 Task: Add Unreal Dark Chocolate Peanut Gems to the cart.
Action: Mouse moved to (17, 60)
Screenshot: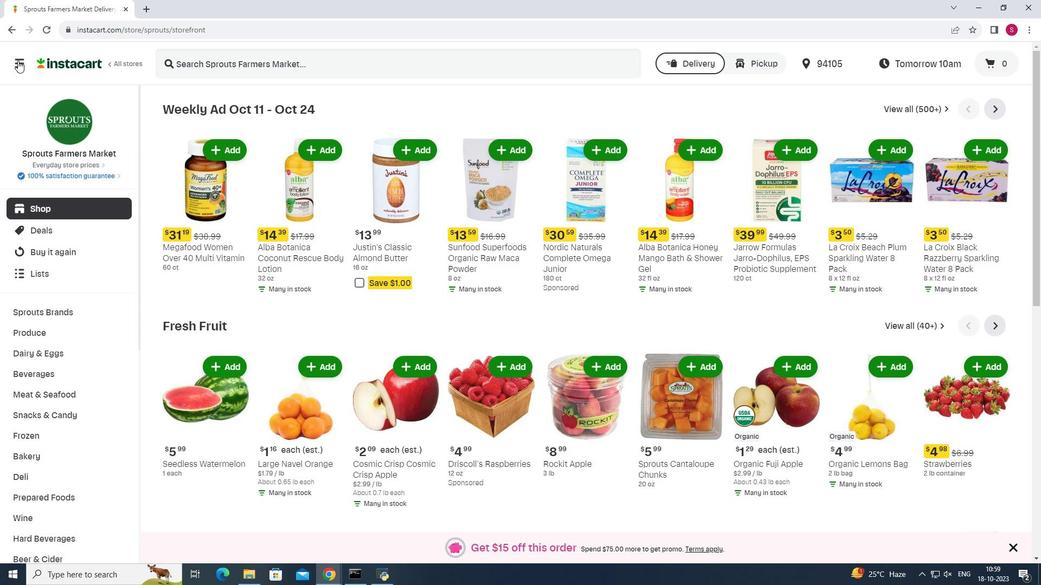 
Action: Mouse pressed left at (17, 60)
Screenshot: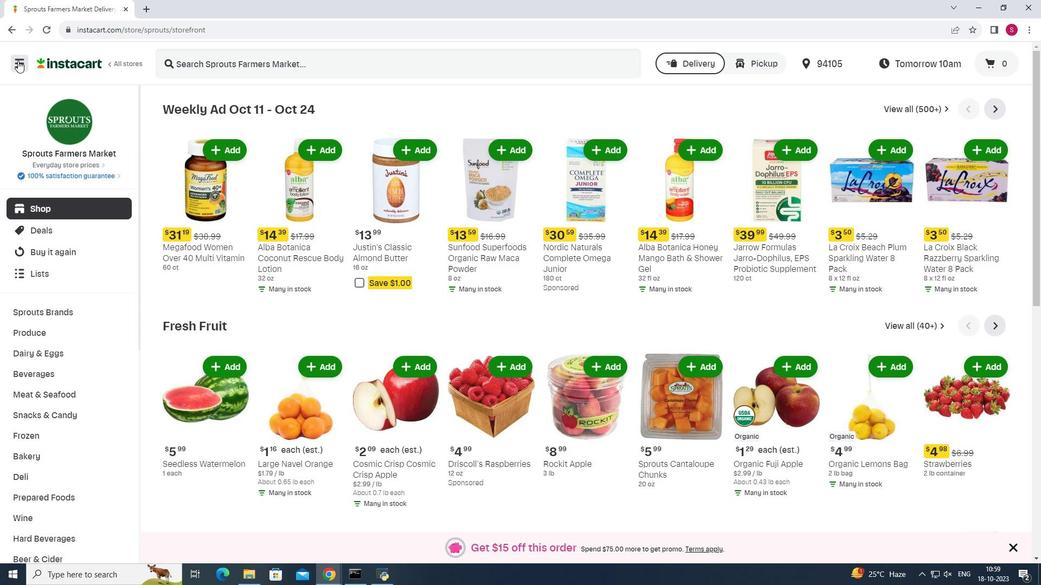
Action: Mouse moved to (68, 284)
Screenshot: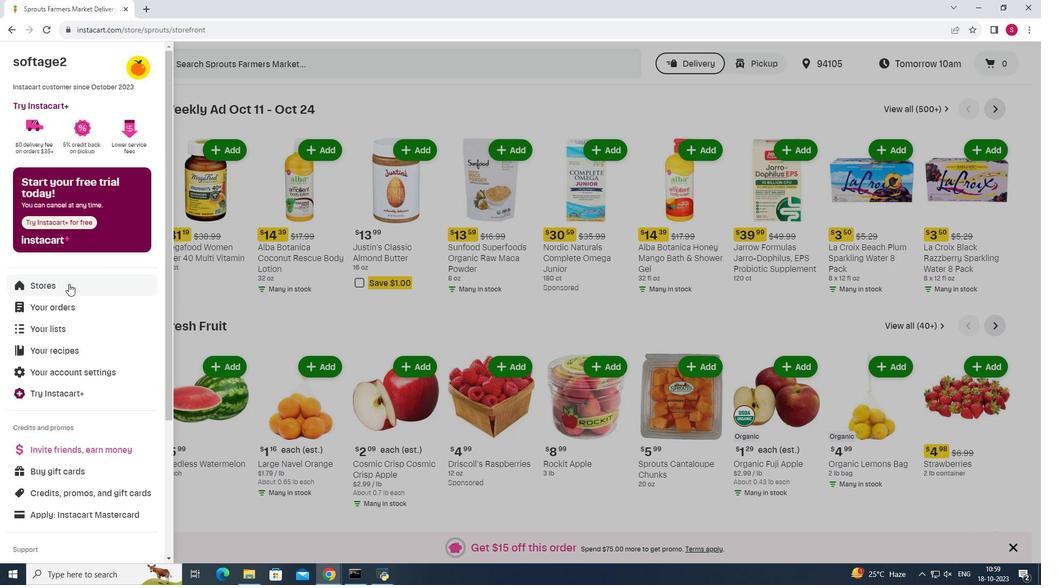 
Action: Mouse pressed left at (68, 284)
Screenshot: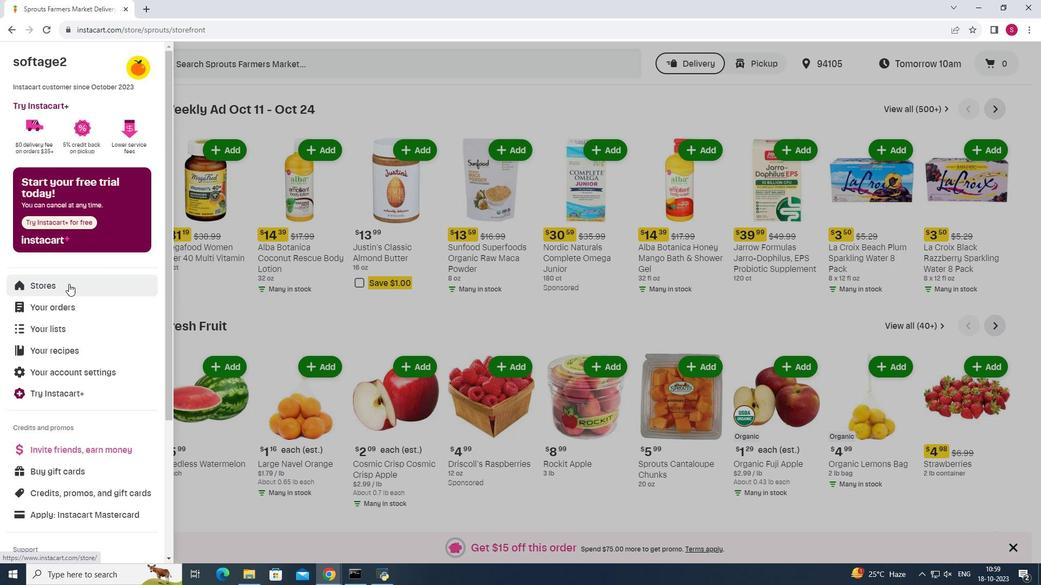 
Action: Mouse moved to (251, 94)
Screenshot: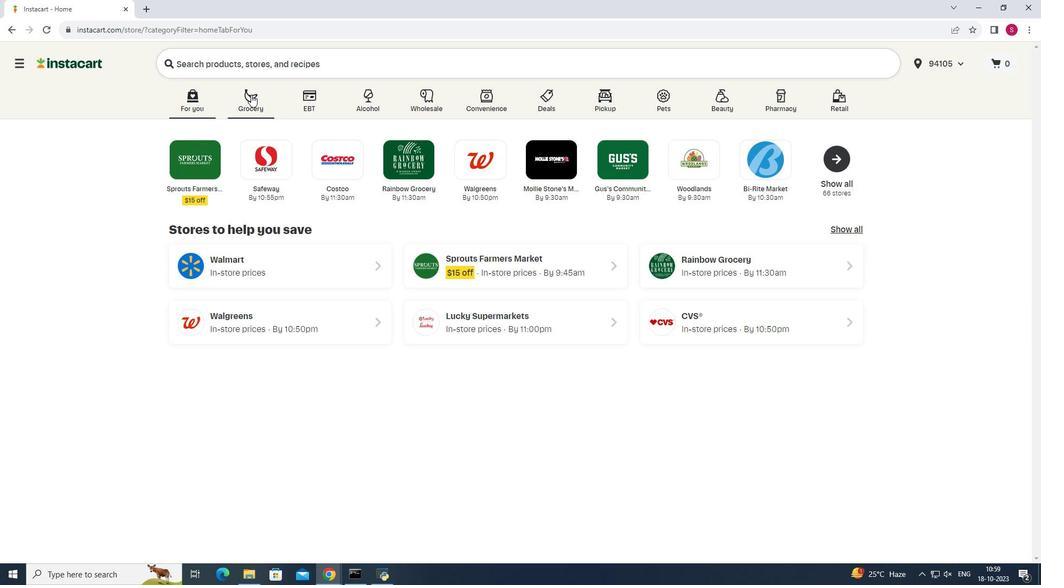 
Action: Mouse pressed left at (251, 94)
Screenshot: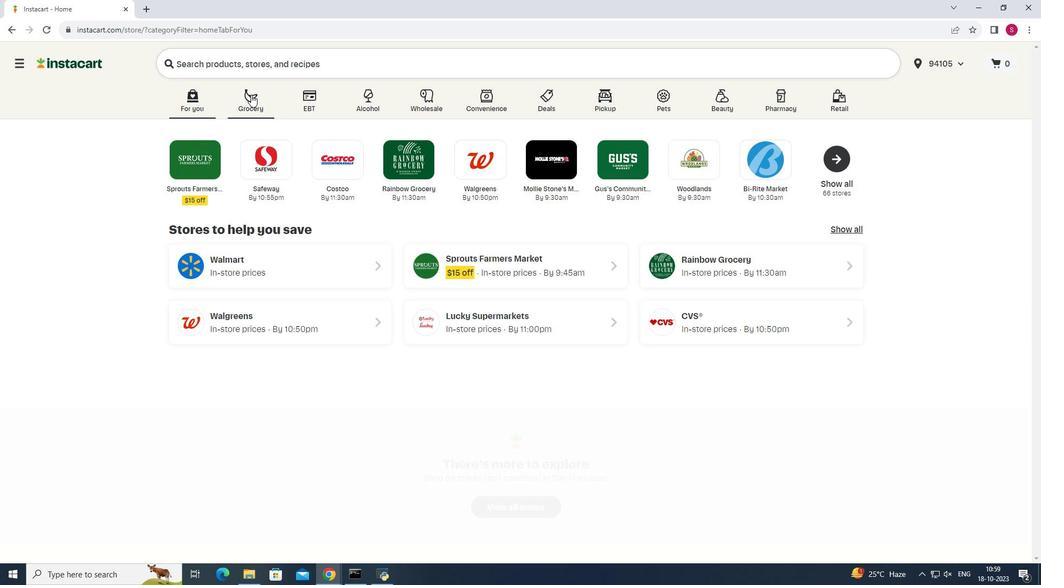 
Action: Mouse moved to (697, 146)
Screenshot: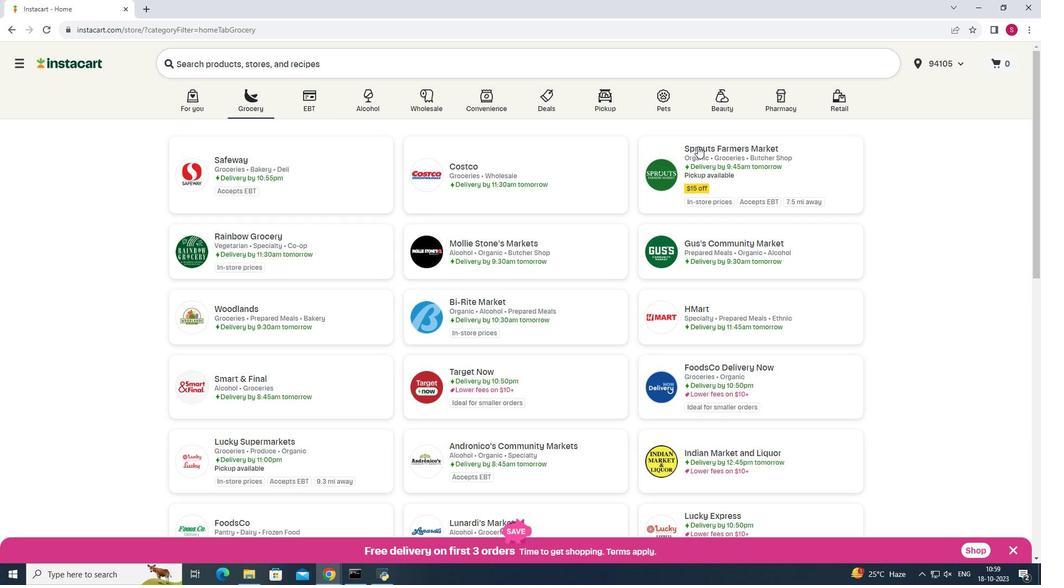 
Action: Mouse pressed left at (697, 146)
Screenshot: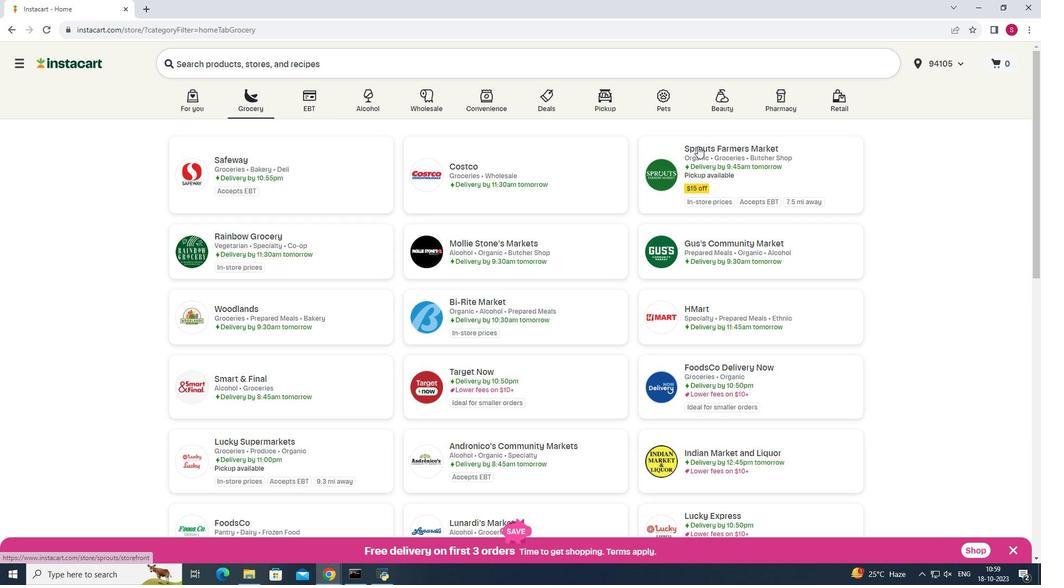 
Action: Mouse pressed left at (697, 146)
Screenshot: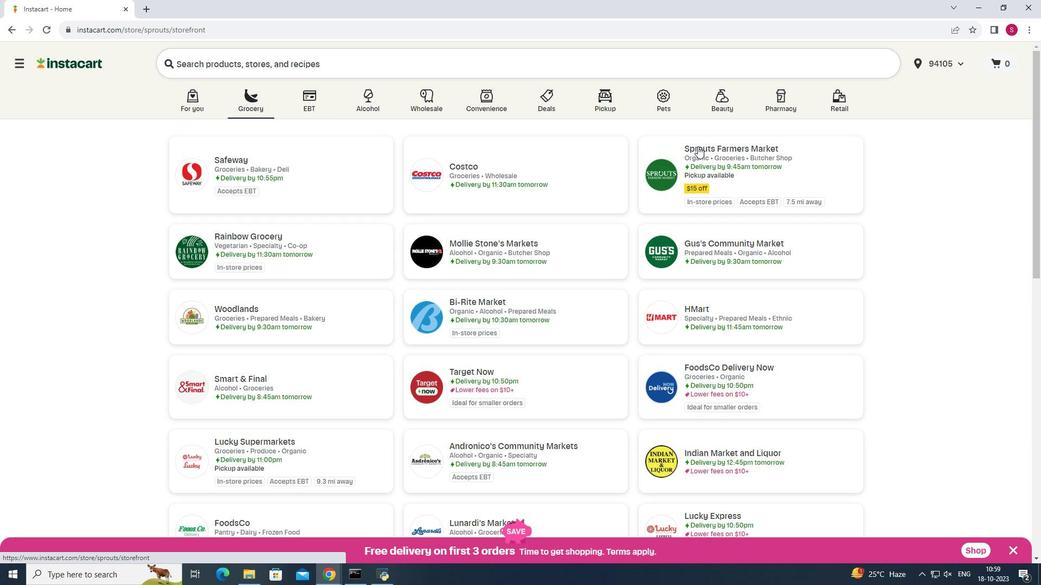 
Action: Mouse moved to (46, 415)
Screenshot: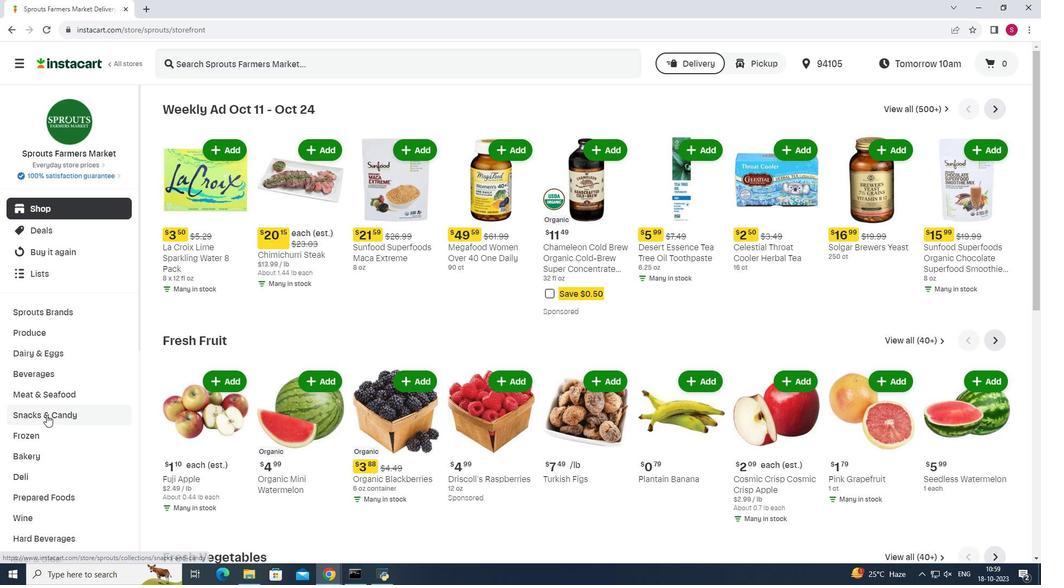 
Action: Mouse pressed left at (46, 415)
Screenshot: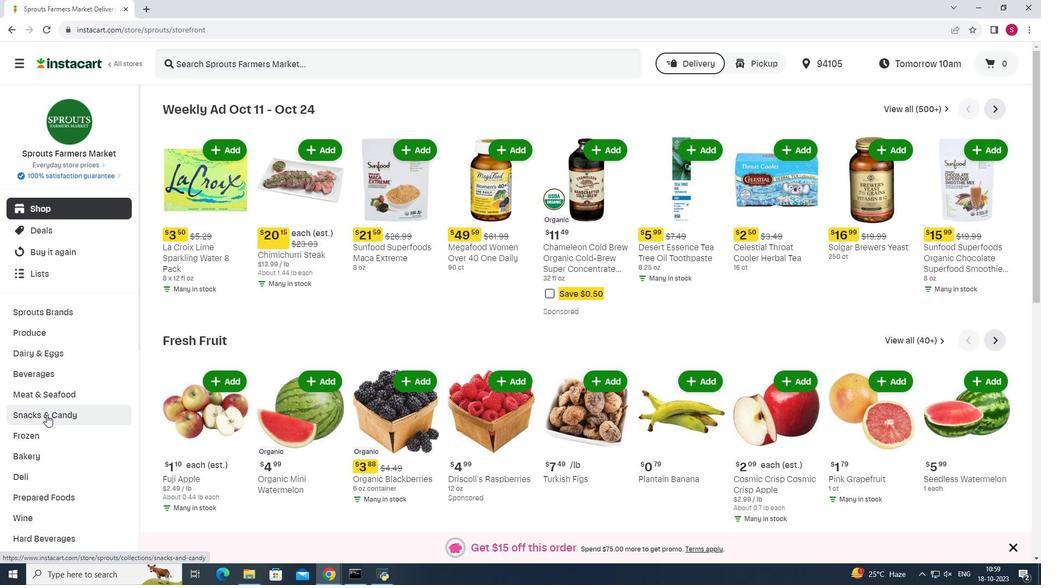 
Action: Mouse moved to (281, 132)
Screenshot: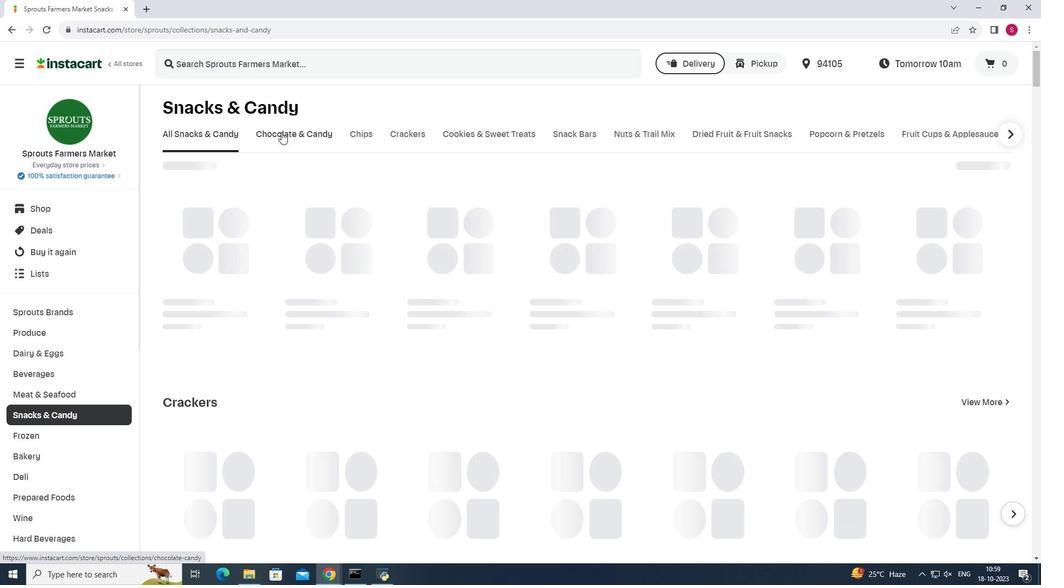 
Action: Mouse pressed left at (281, 132)
Screenshot: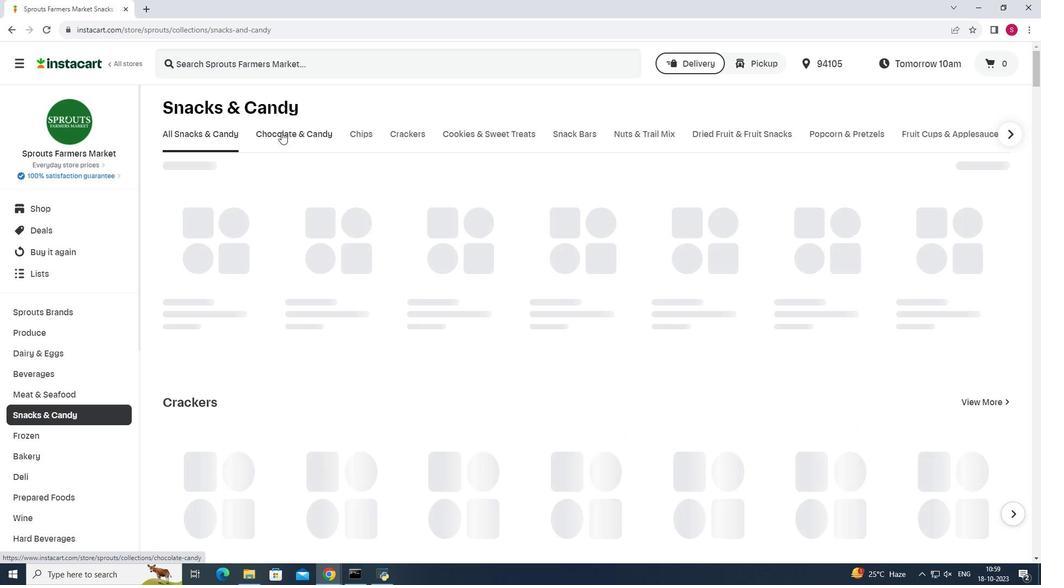 
Action: Mouse moved to (284, 182)
Screenshot: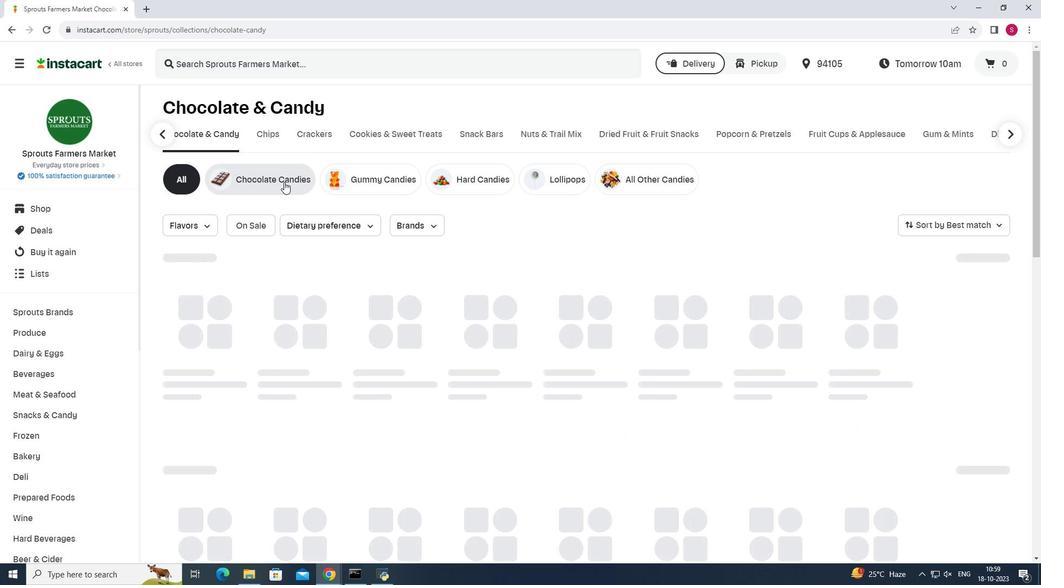 
Action: Mouse pressed left at (284, 182)
Screenshot: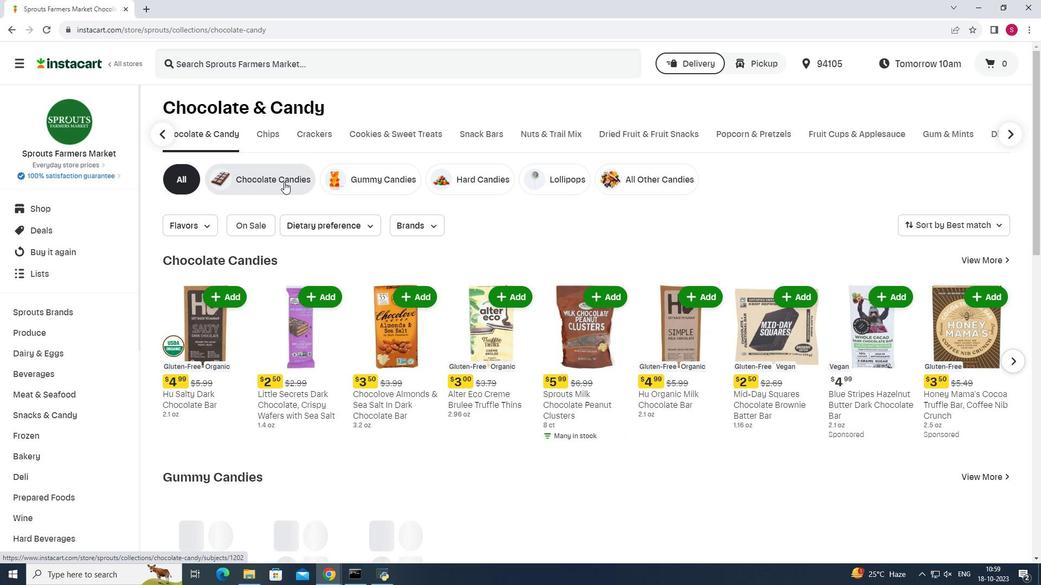 
Action: Mouse moved to (330, 65)
Screenshot: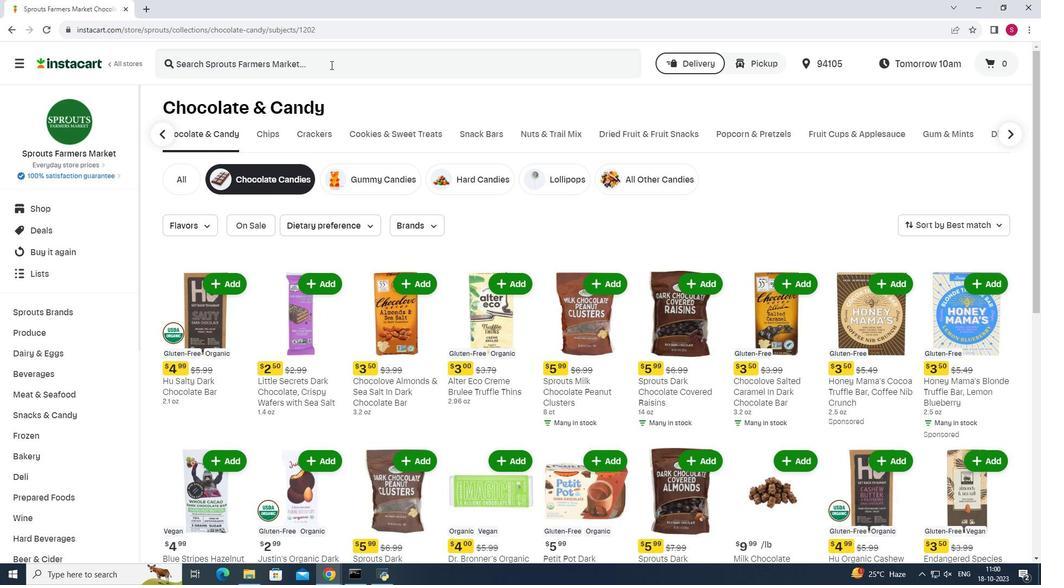 
Action: Mouse pressed left at (330, 65)
Screenshot: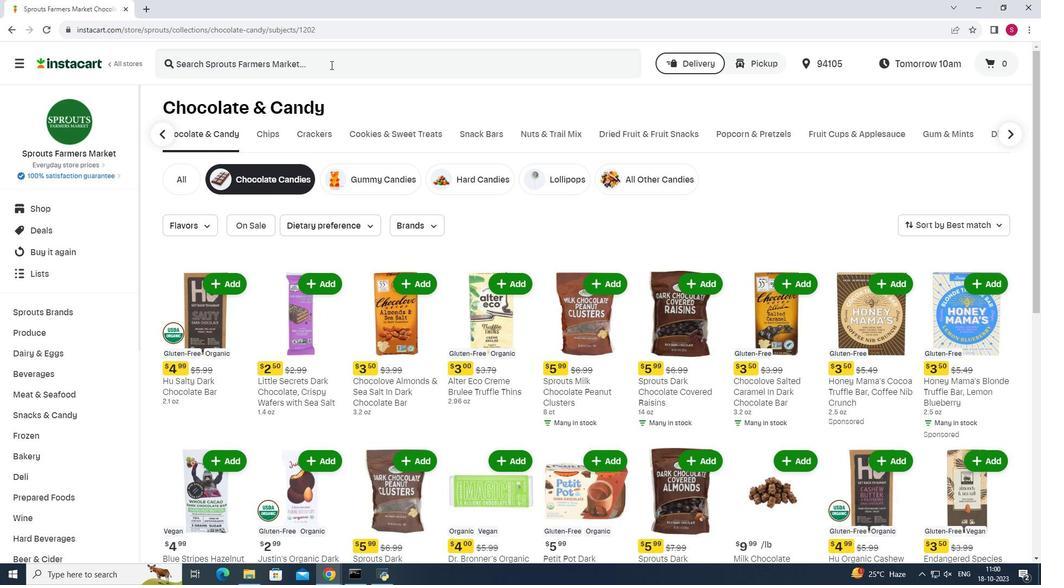 
Action: Key pressed <Key.shift>Unr
Screenshot: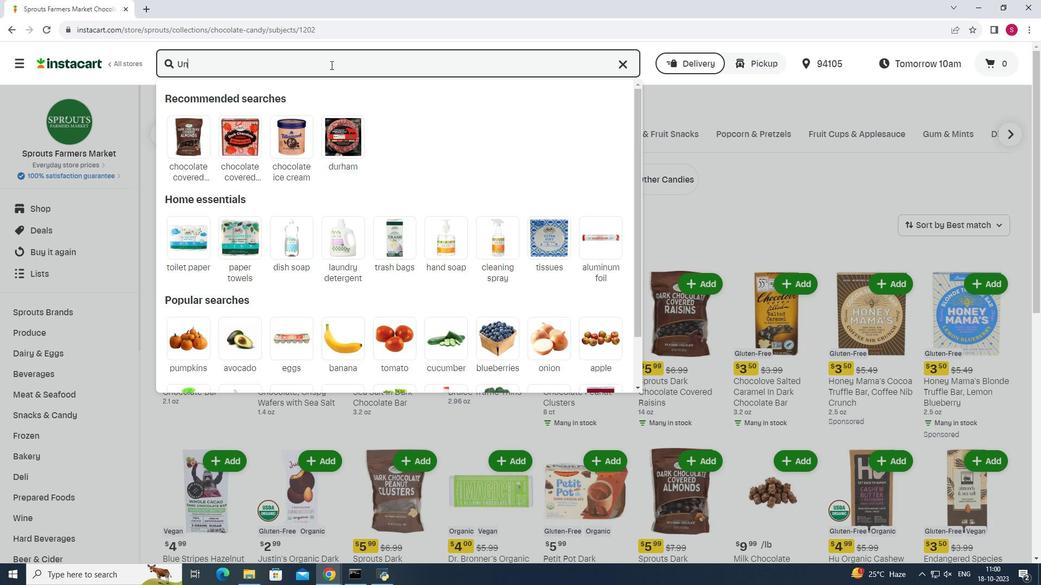 
Action: Mouse moved to (330, 65)
Screenshot: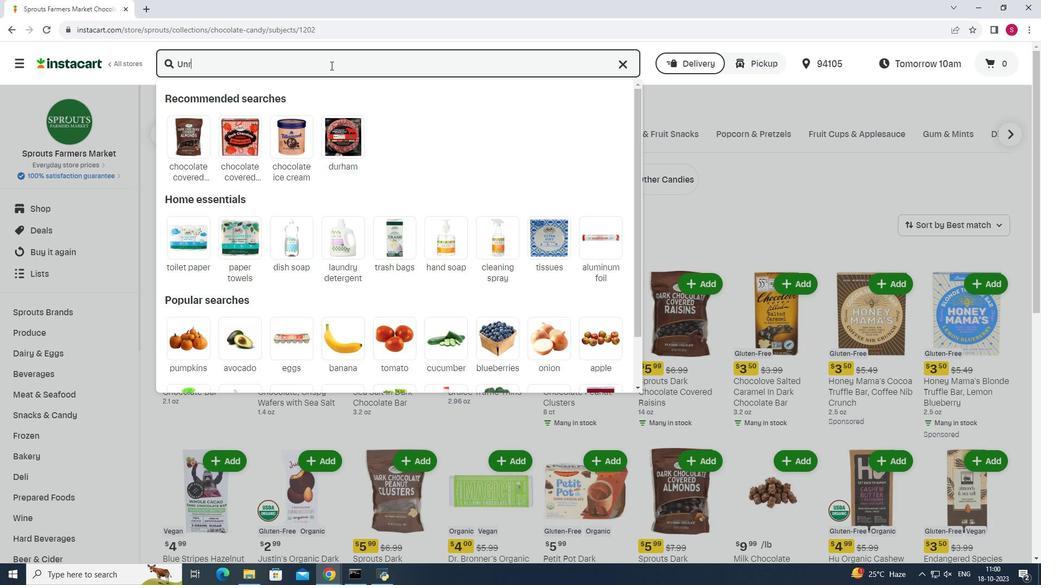 
Action: Key pressed eal<Key.space><Key.shift>Dark<Key.space><Key.shift>Chocolate<Key.space><Key.shift>Peam<Key.backspace>nut<Key.space><Key.shift>Gems<Key.enter>
Screenshot: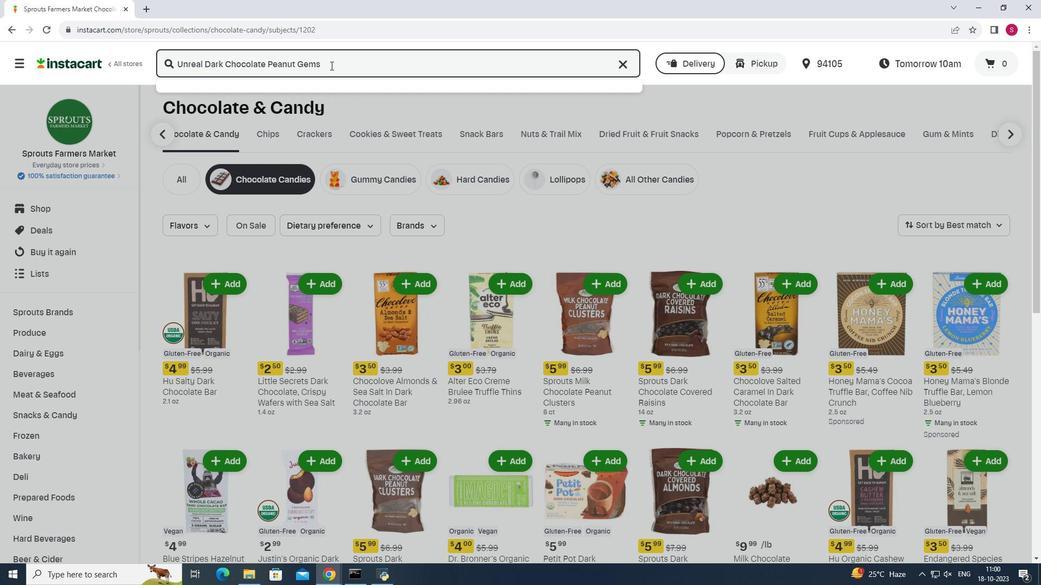 
Action: Mouse moved to (641, 172)
Screenshot: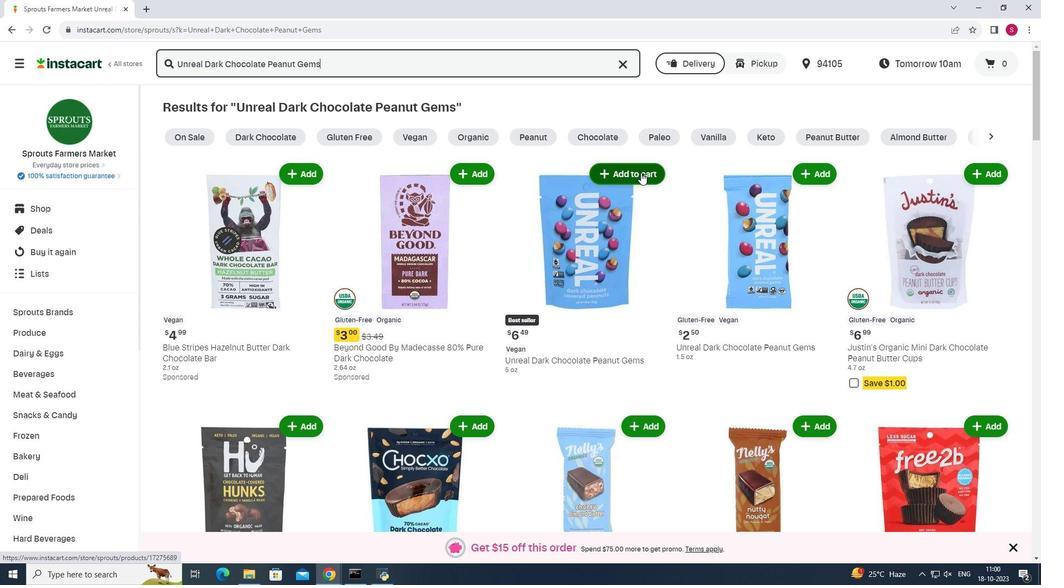 
Action: Mouse pressed left at (641, 172)
Screenshot: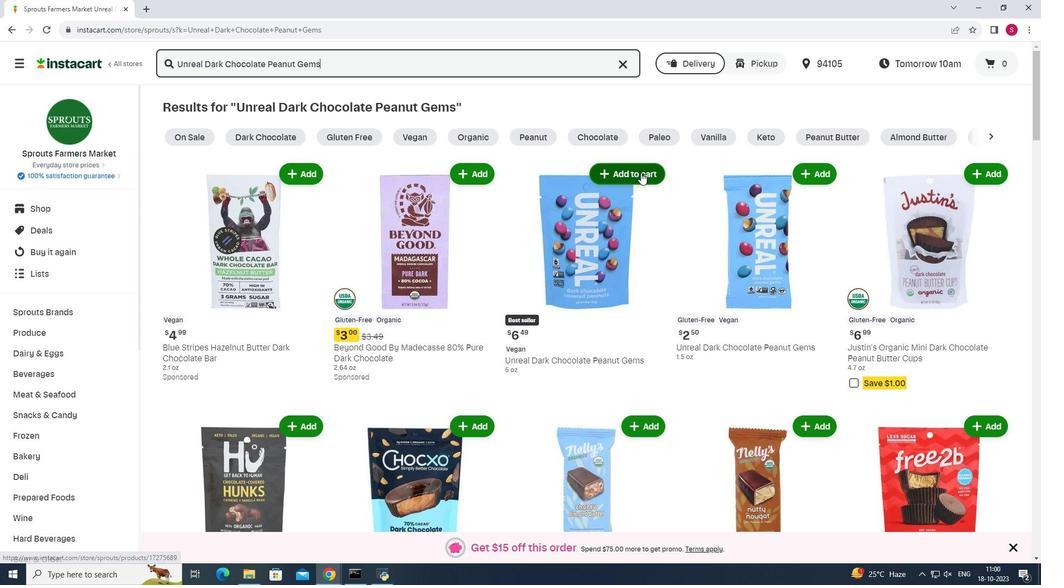 
Action: Mouse moved to (703, 188)
Screenshot: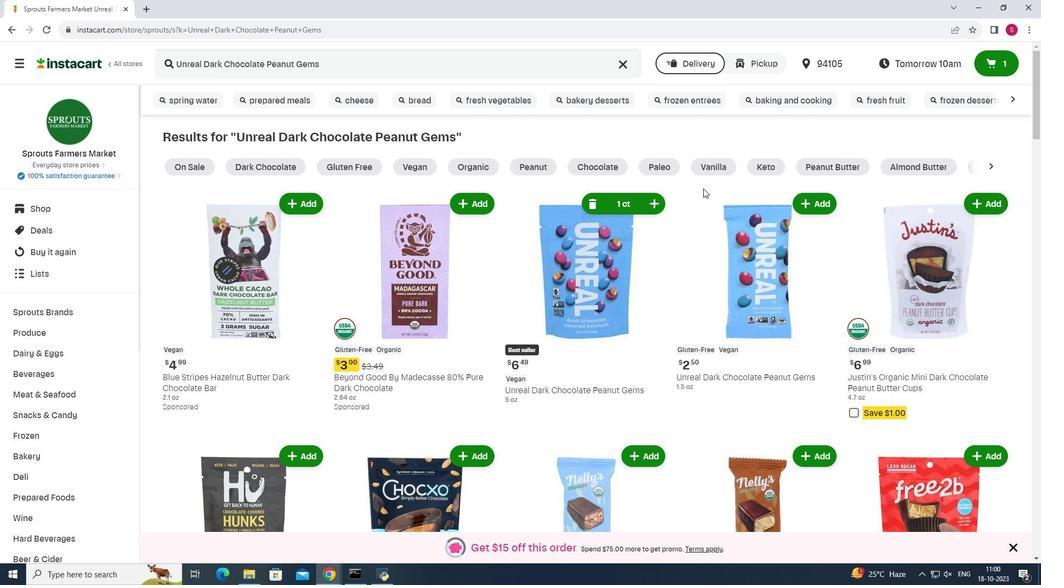
